 Task: Add Kate's Magik Banditos Natural Defense Protective Mist to the cart.
Action: Mouse moved to (774, 261)
Screenshot: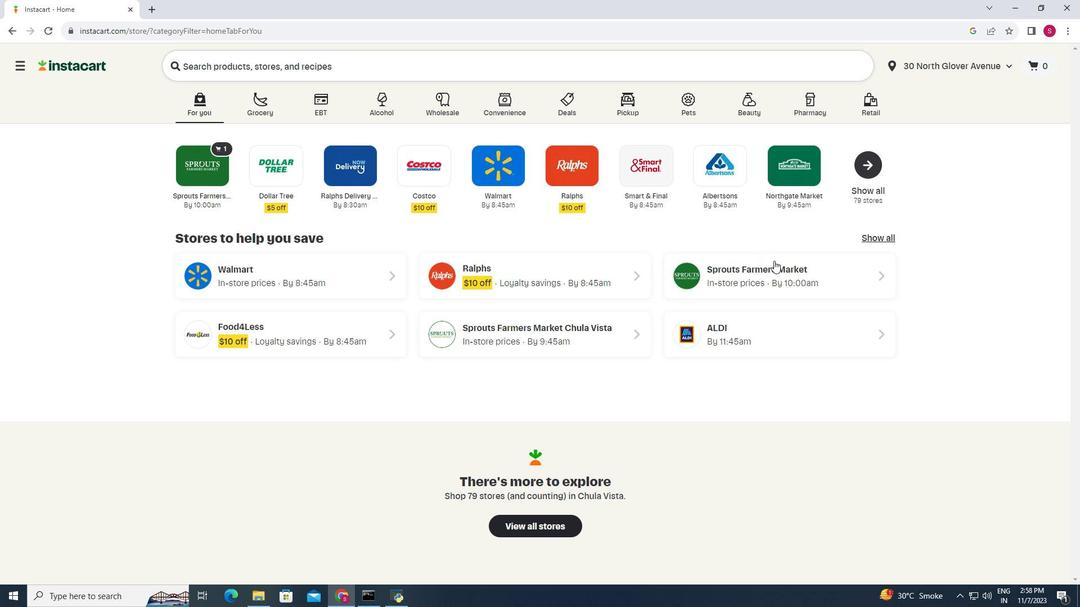 
Action: Mouse pressed left at (774, 261)
Screenshot: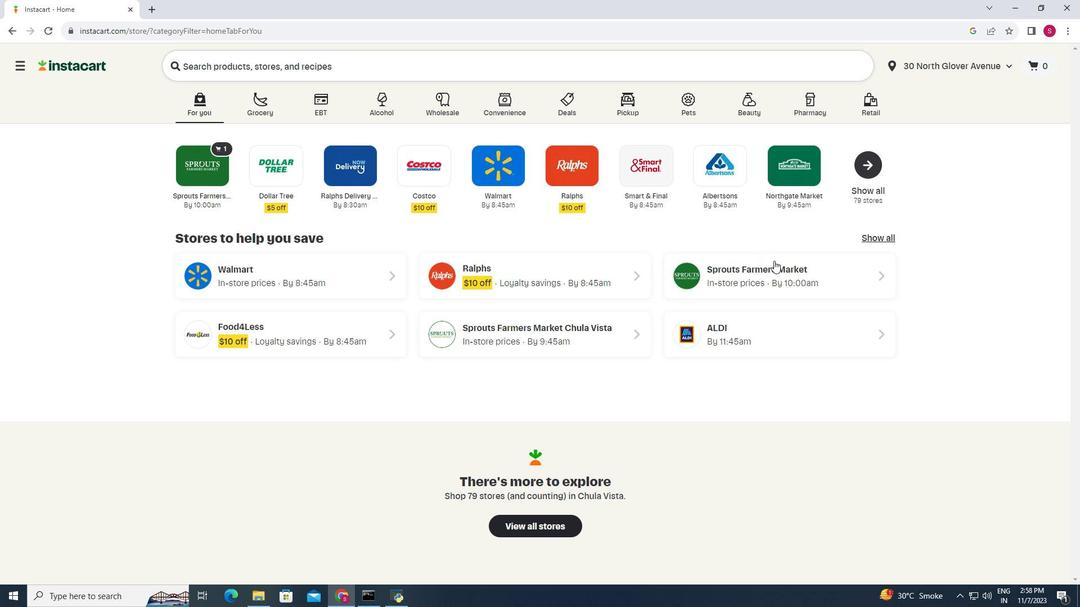 
Action: Mouse moved to (80, 338)
Screenshot: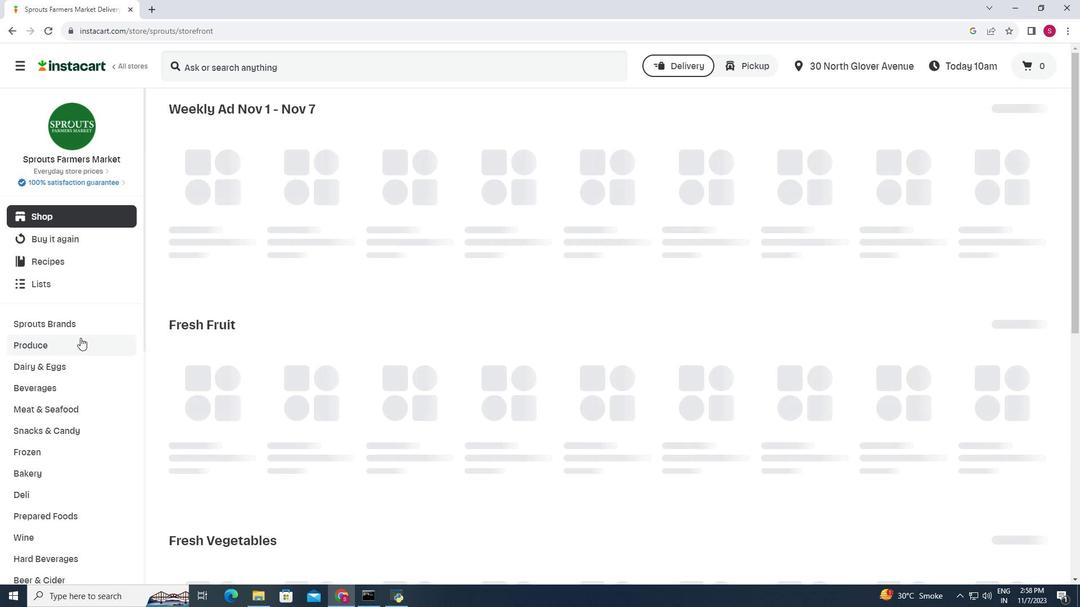 
Action: Mouse scrolled (80, 337) with delta (0, 0)
Screenshot: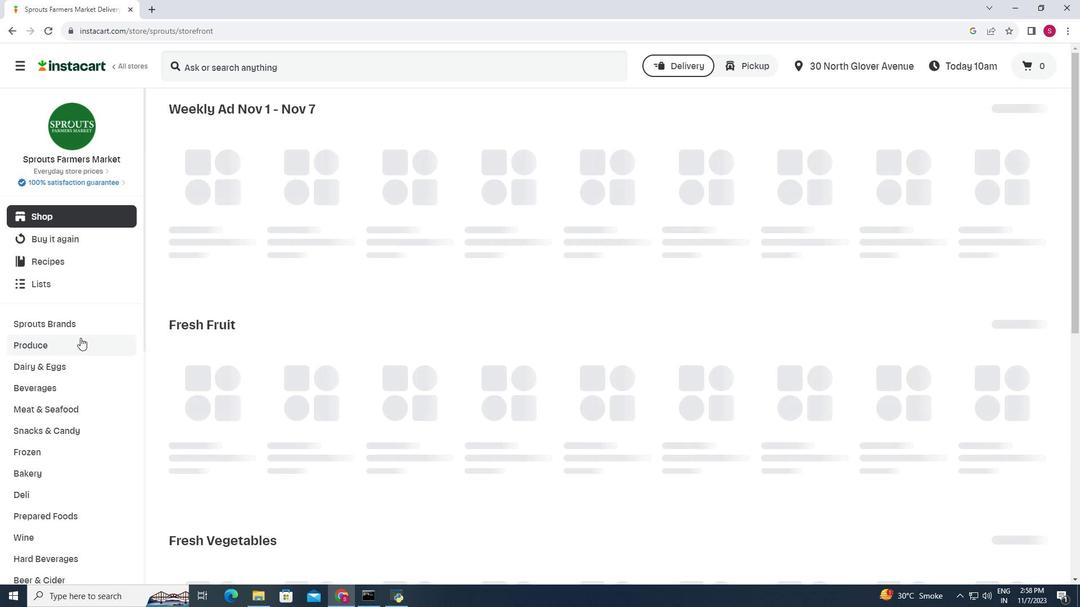 
Action: Mouse moved to (78, 335)
Screenshot: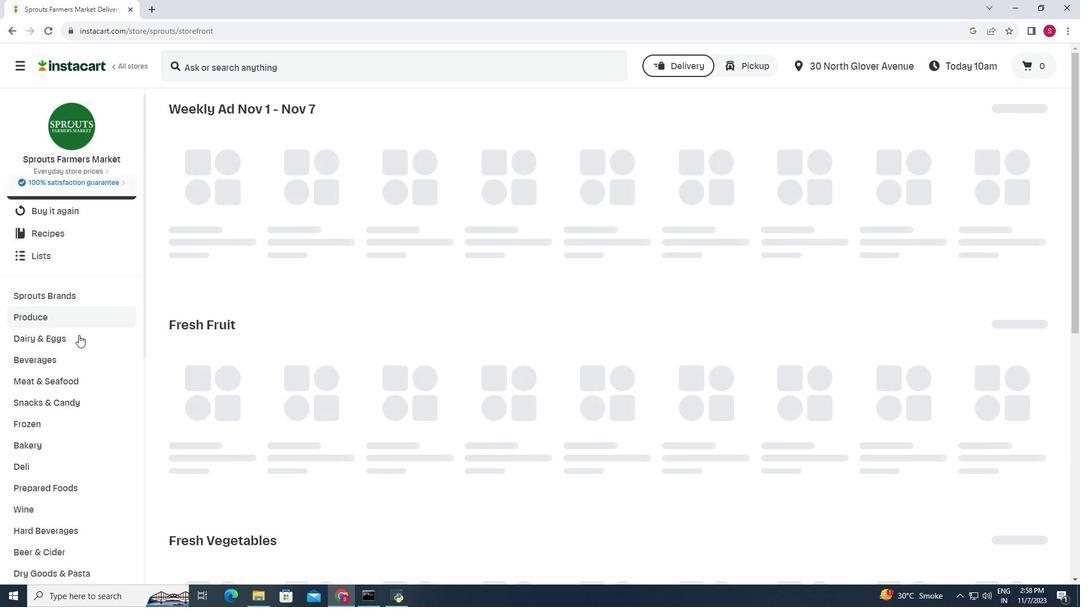 
Action: Mouse scrolled (78, 334) with delta (0, 0)
Screenshot: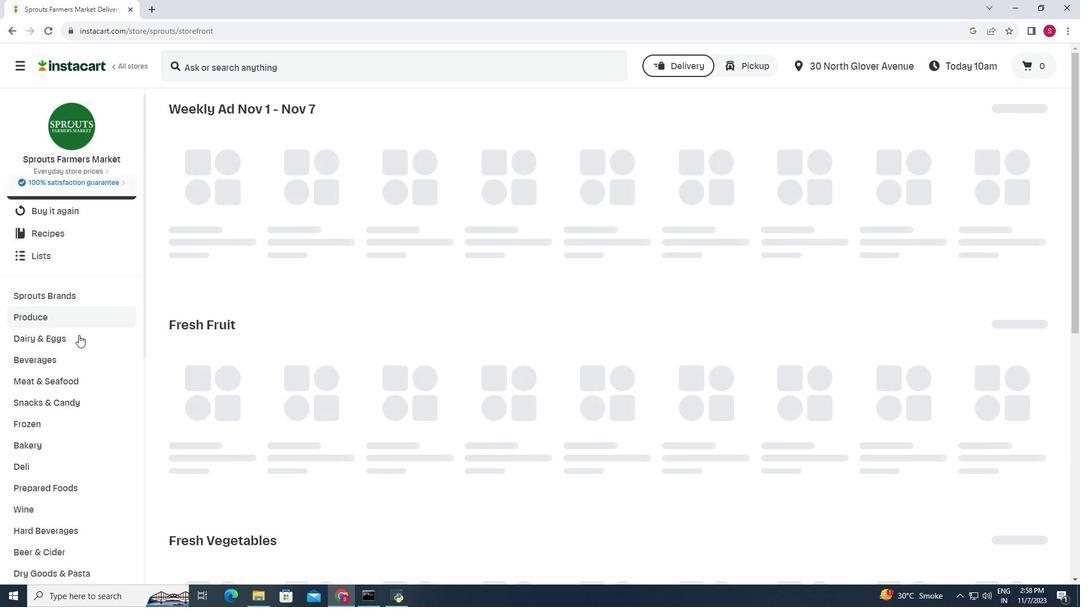 
Action: Mouse moved to (78, 334)
Screenshot: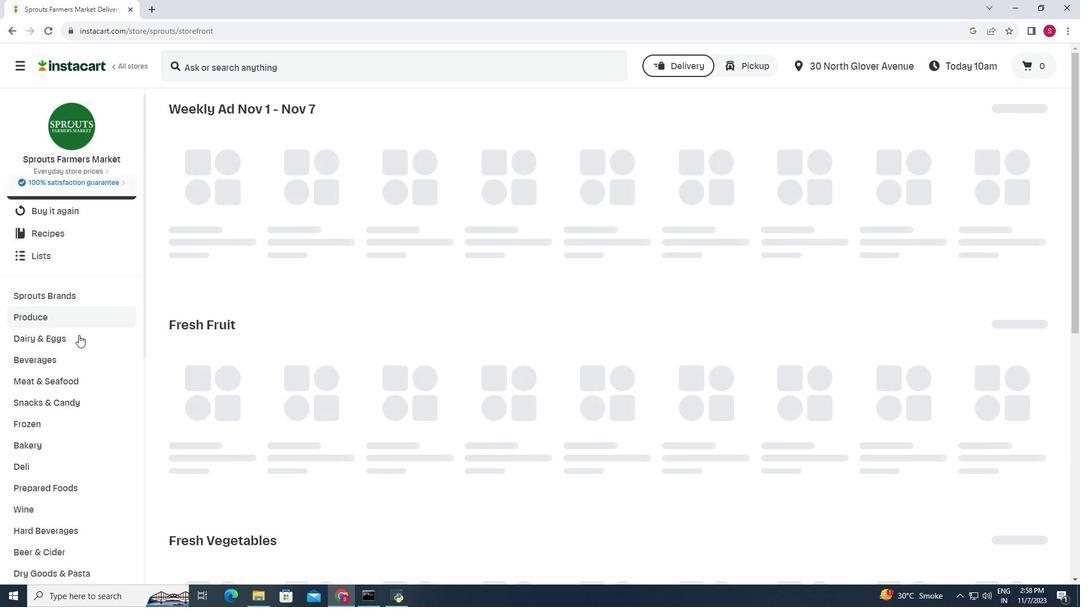 
Action: Mouse scrolled (78, 334) with delta (0, 0)
Screenshot: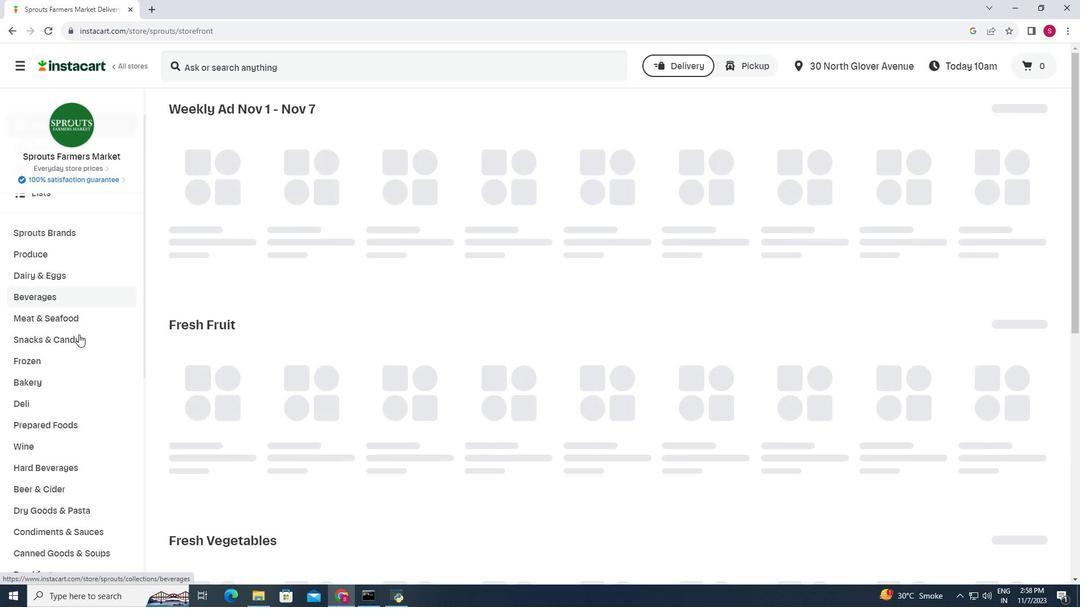 
Action: Mouse scrolled (78, 334) with delta (0, 0)
Screenshot: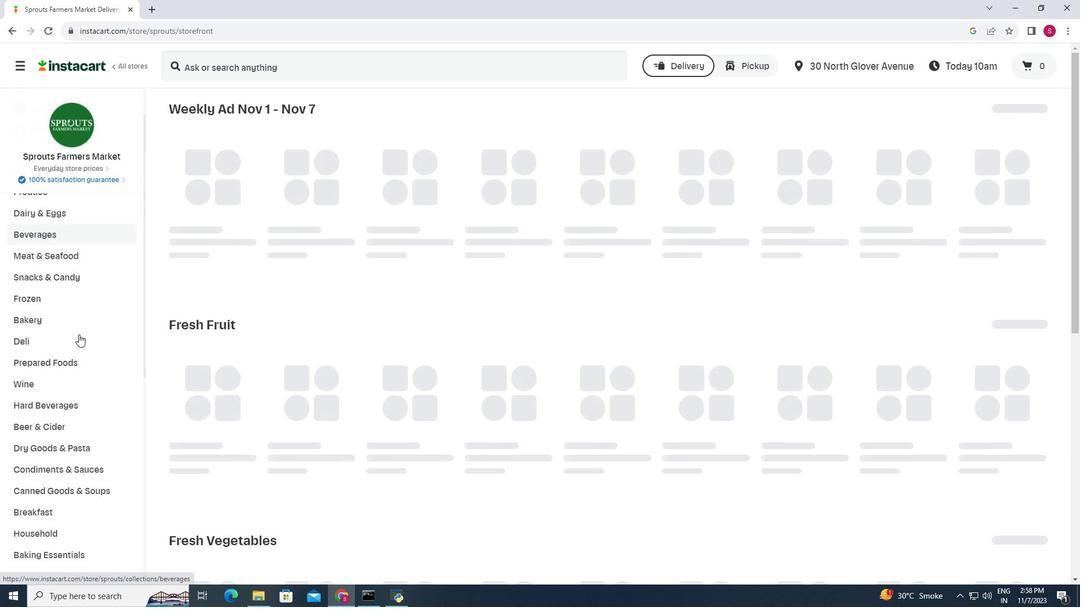 
Action: Mouse scrolled (78, 334) with delta (0, 0)
Screenshot: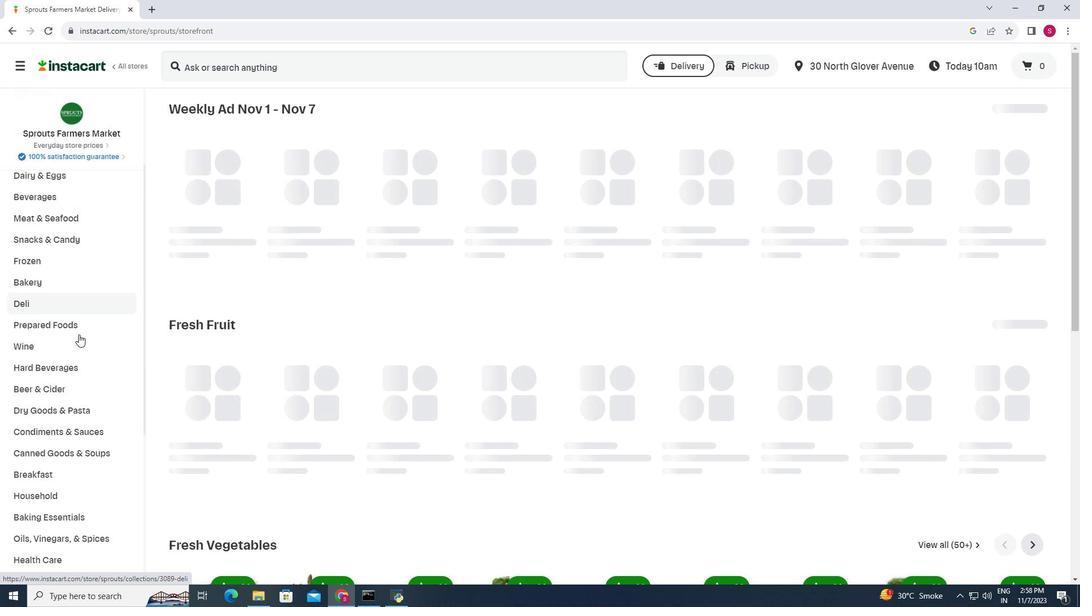 
Action: Mouse moved to (68, 404)
Screenshot: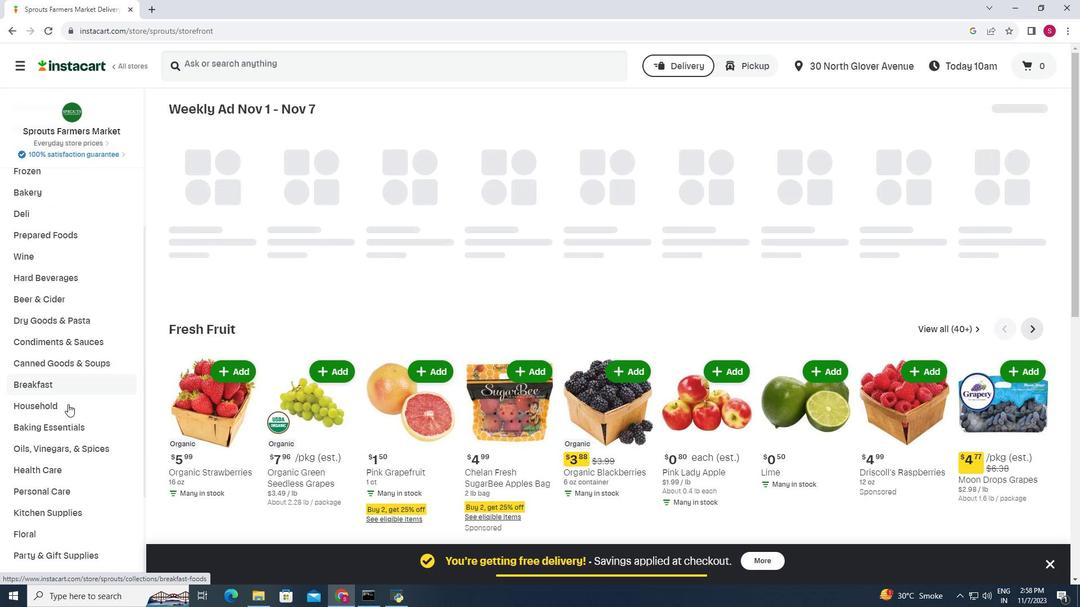 
Action: Mouse pressed left at (68, 404)
Screenshot: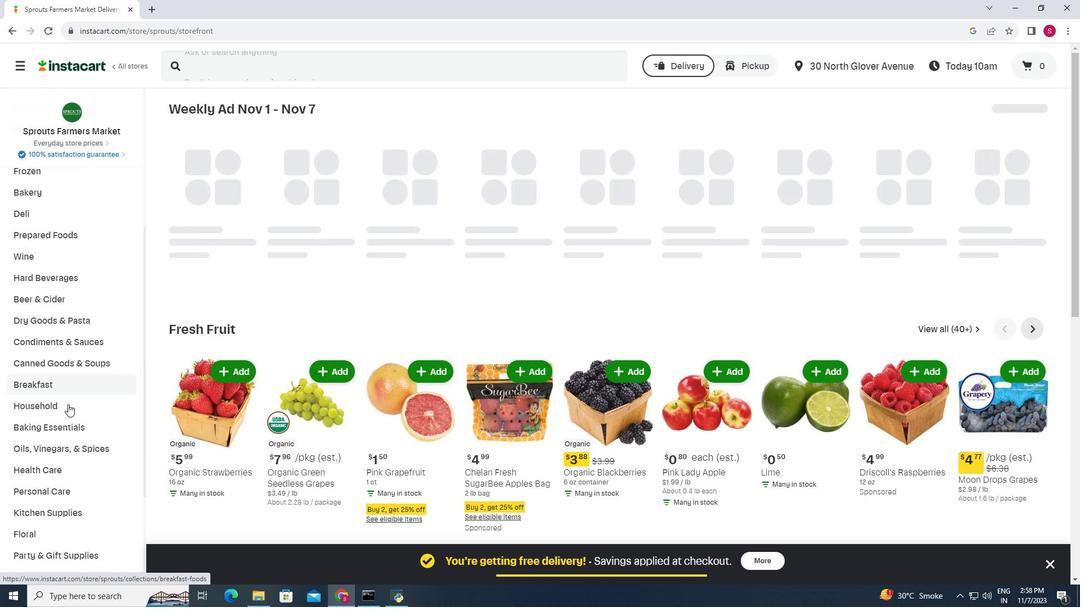 
Action: Mouse moved to (627, 137)
Screenshot: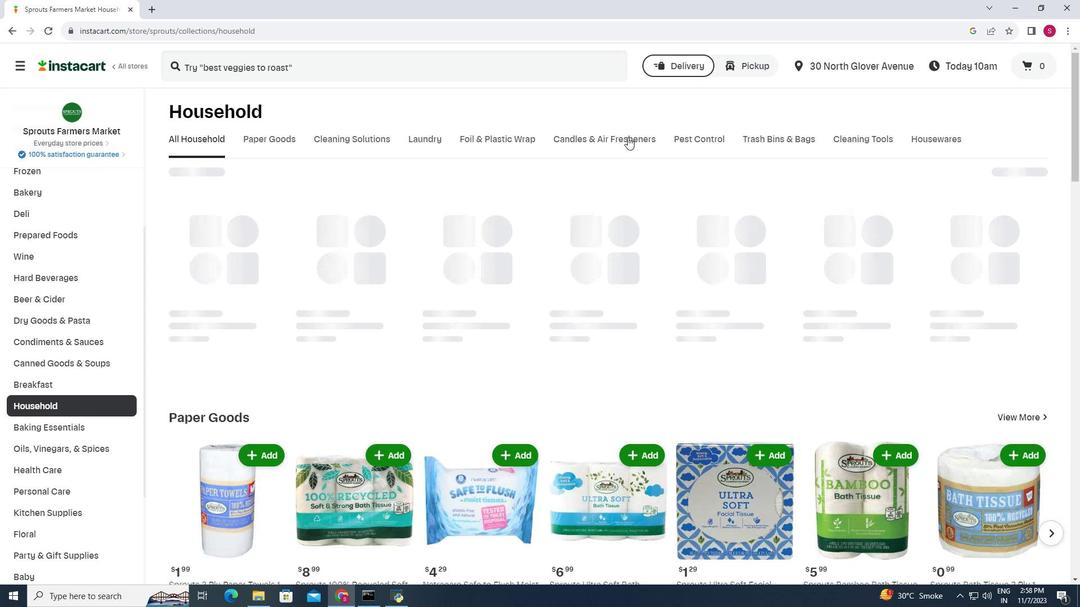 
Action: Mouse pressed left at (627, 137)
Screenshot: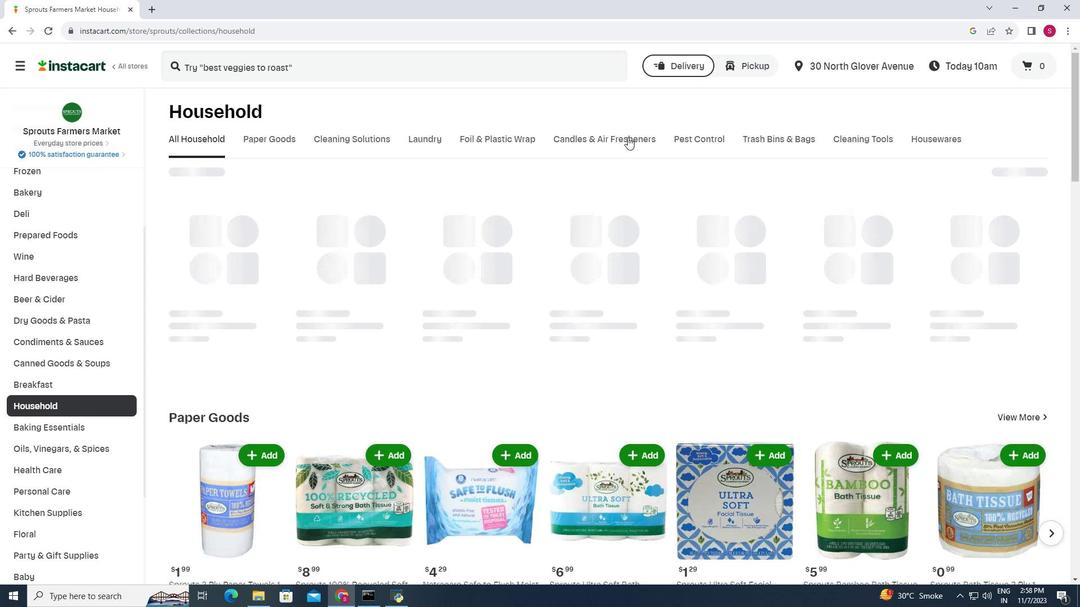 
Action: Mouse moved to (265, 64)
Screenshot: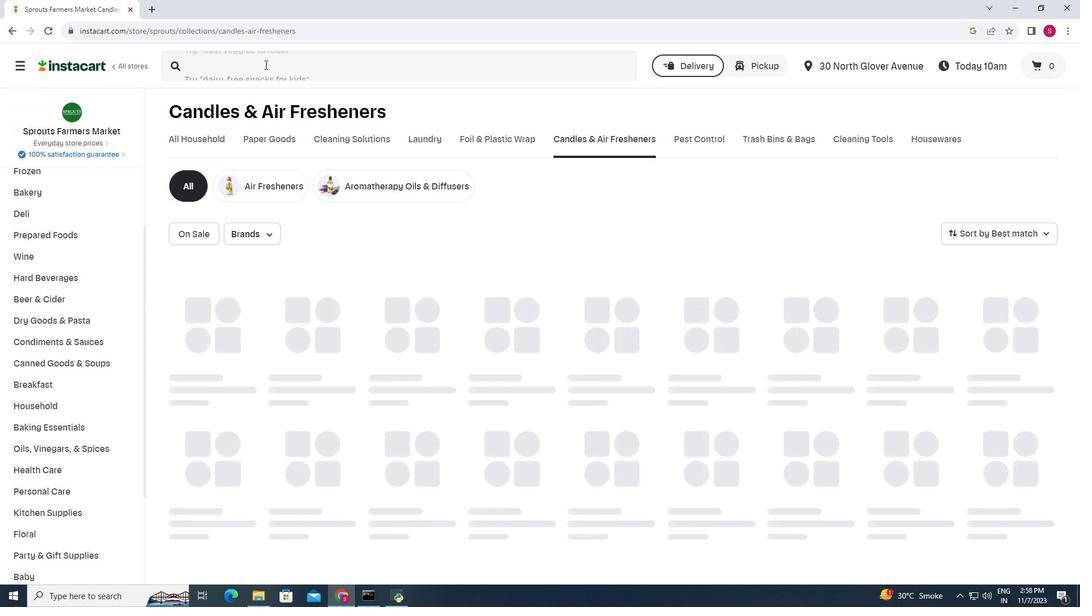 
Action: Mouse pressed left at (265, 64)
Screenshot: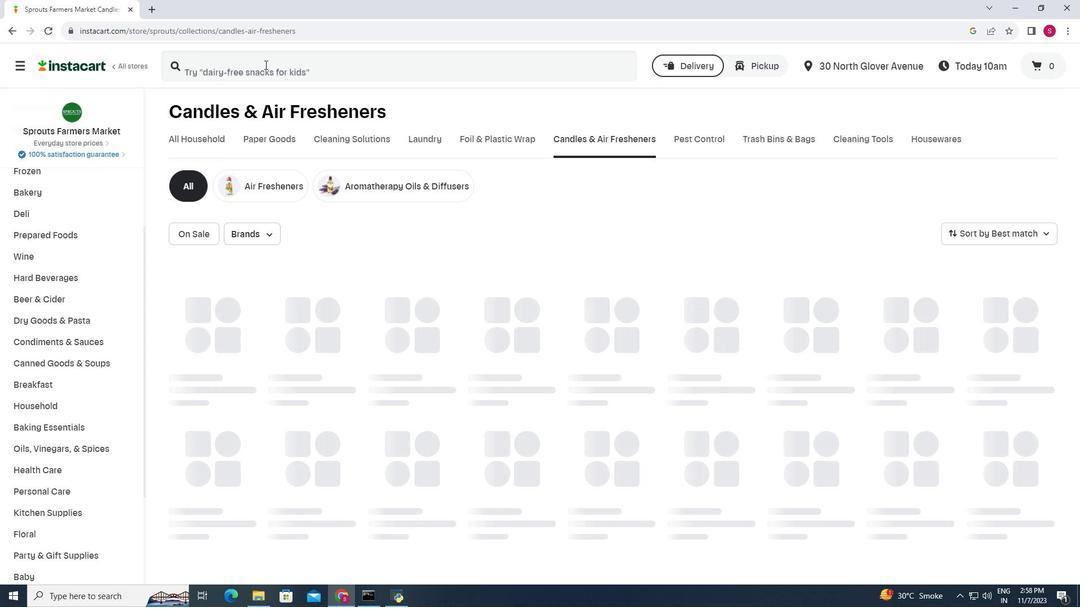 
Action: Key pressed <Key.shift>Kate's<Key.space><Key.shift>Magik<Key.space><Key.shift>Banditos<Key.space><Key.shift>Natural<Key.space><Key.shift>Defense<Key.space><Key.shift><Key.shift>Protective<Key.space><Key.shift>Mist<Key.enter>
Screenshot: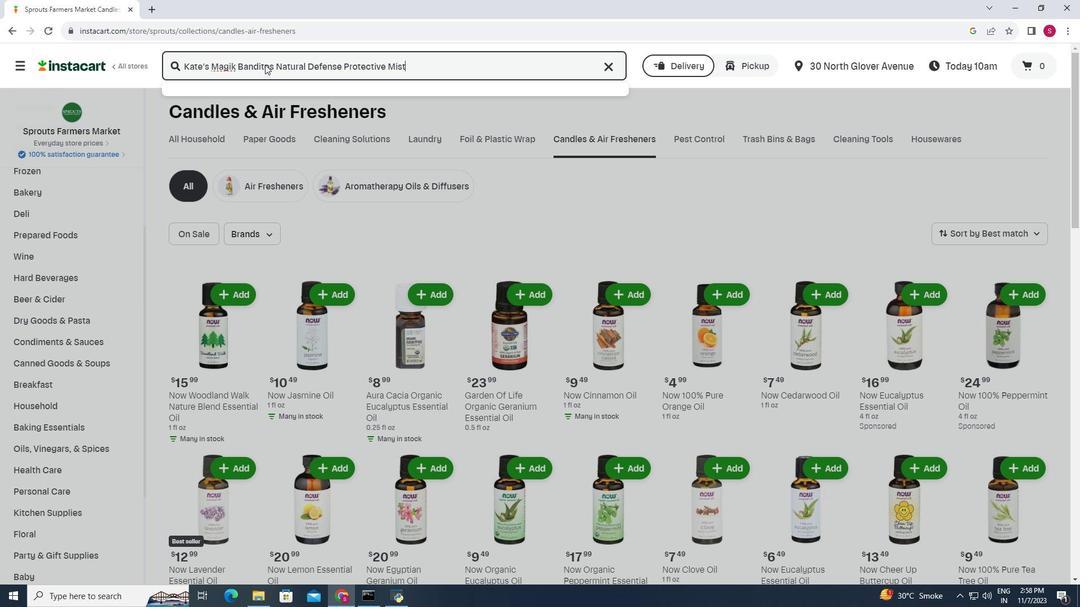 
Action: Mouse moved to (323, 156)
Screenshot: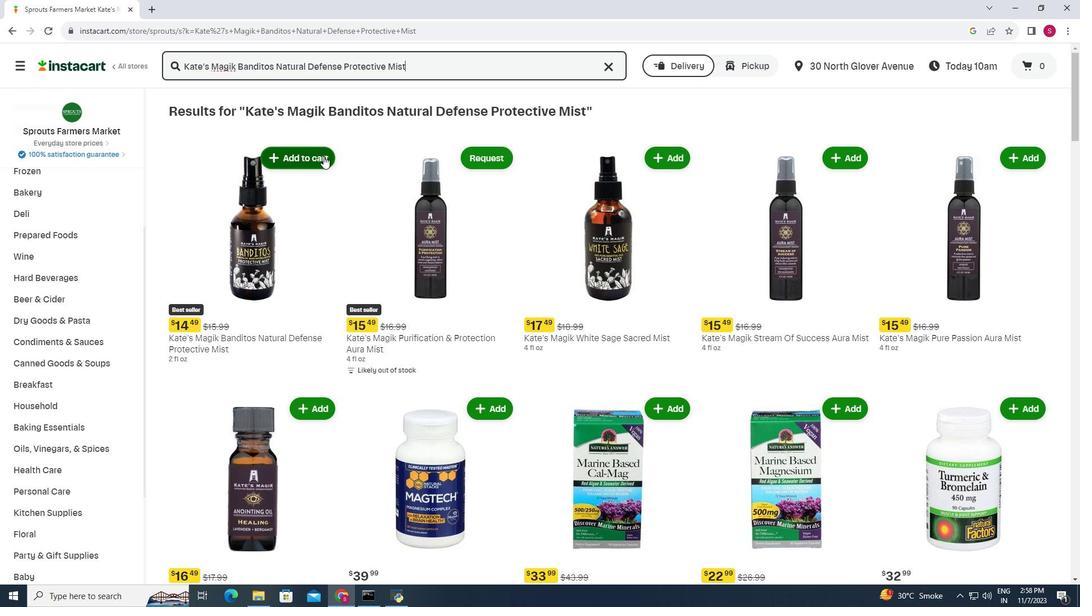 
Action: Mouse pressed left at (323, 156)
Screenshot: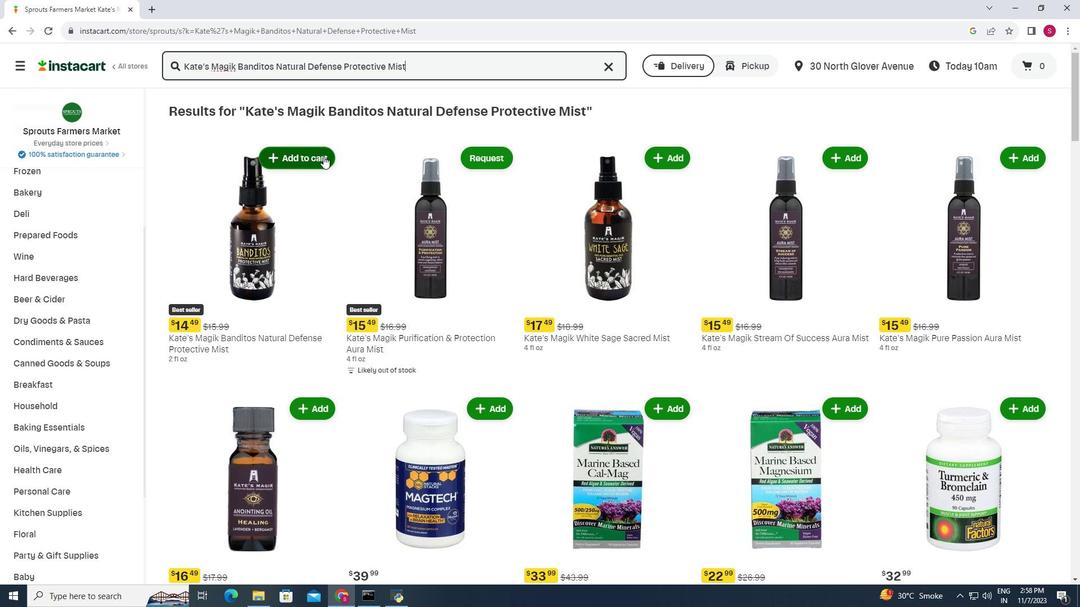 
Action: Mouse moved to (348, 128)
Screenshot: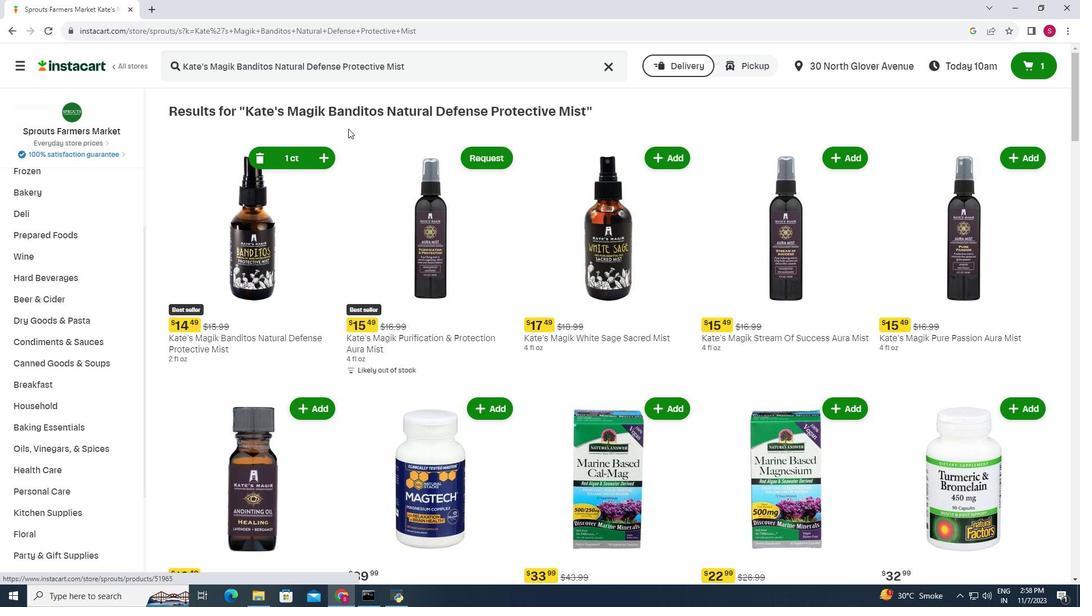 
